 Task: Move the task Improve website accessibility for users with visual impairments to the section Done in the project TrackForge and filter the tasks in the project by High Priority.
Action: Mouse moved to (57, 362)
Screenshot: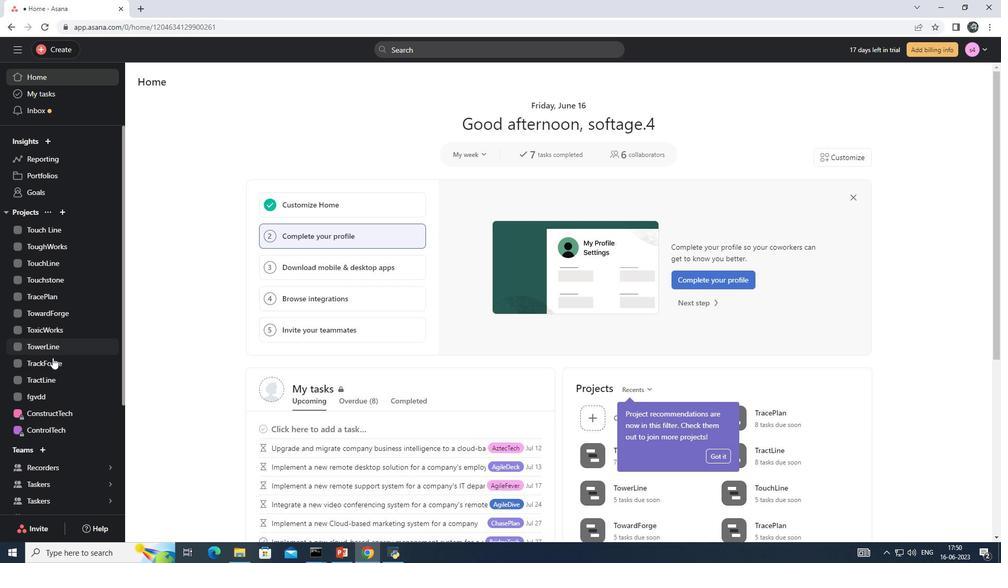 
Action: Mouse pressed left at (57, 362)
Screenshot: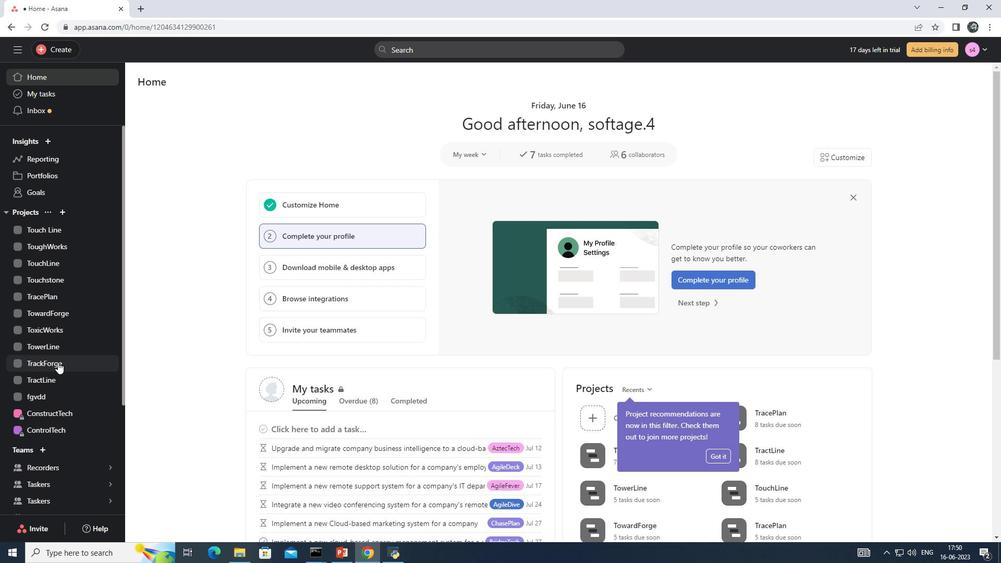 
Action: Mouse moved to (345, 187)
Screenshot: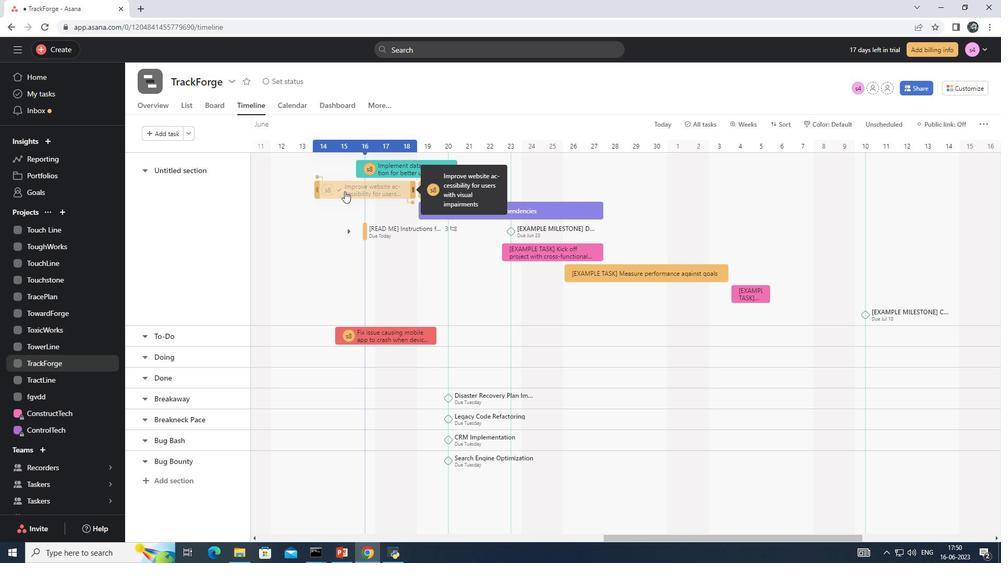 
Action: Mouse pressed left at (345, 187)
Screenshot: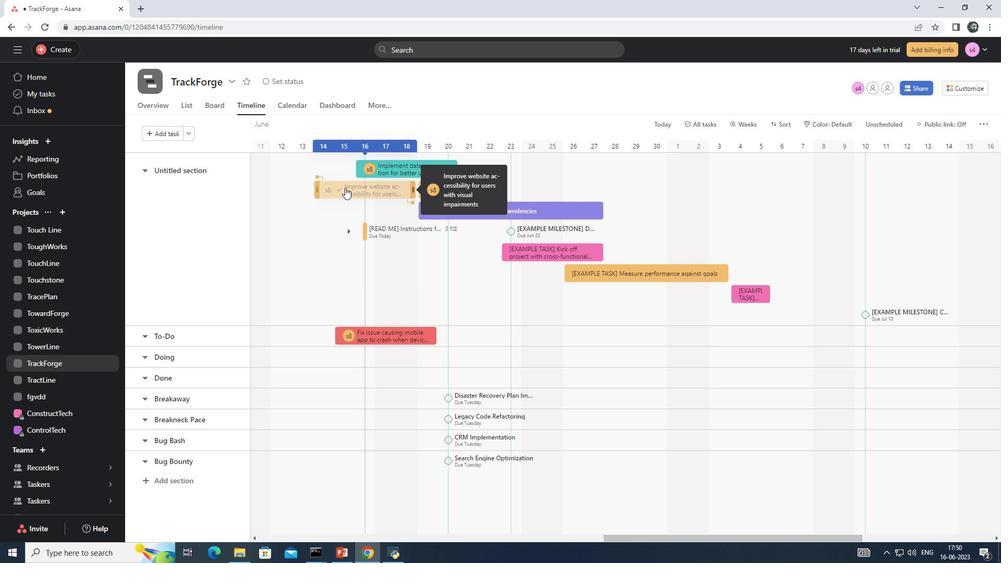 
Action: Mouse moved to (189, 105)
Screenshot: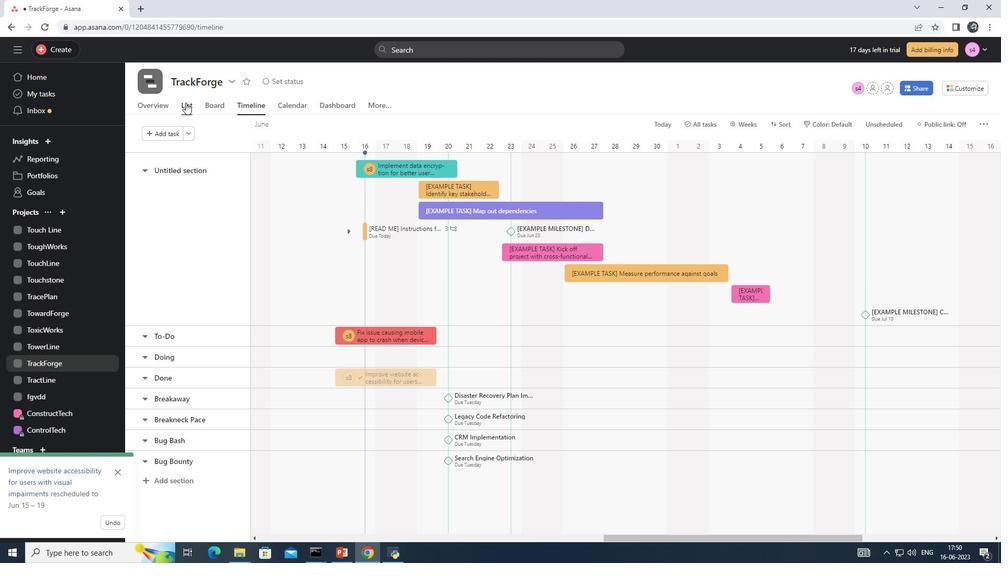 
Action: Mouse pressed left at (189, 105)
Screenshot: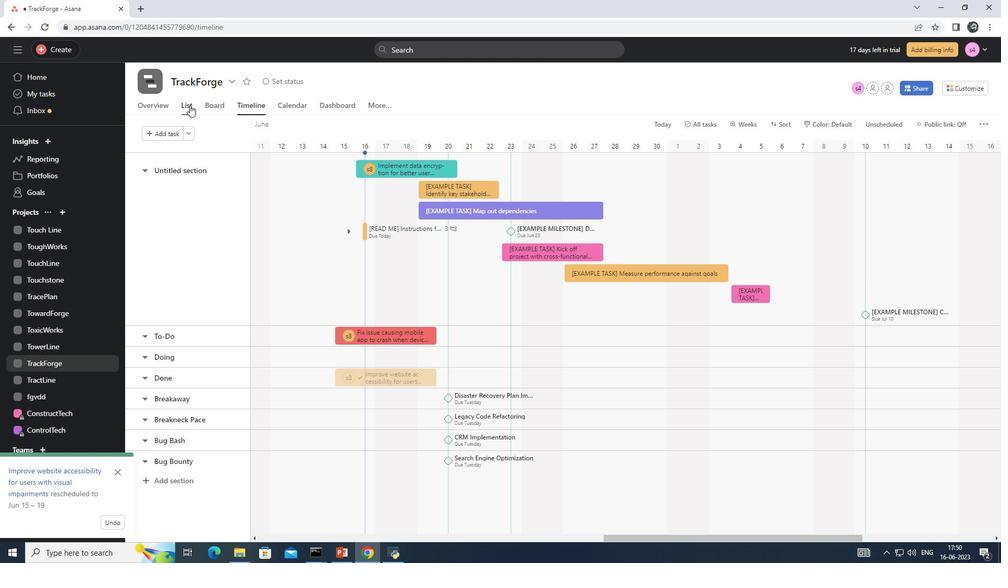 
Action: Mouse moved to (220, 126)
Screenshot: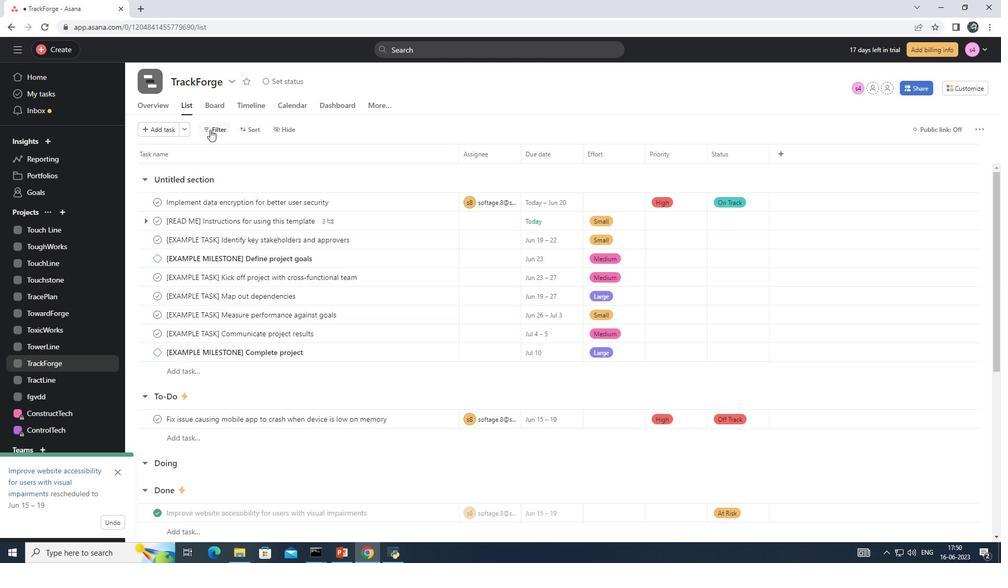 
Action: Mouse pressed left at (220, 126)
Screenshot: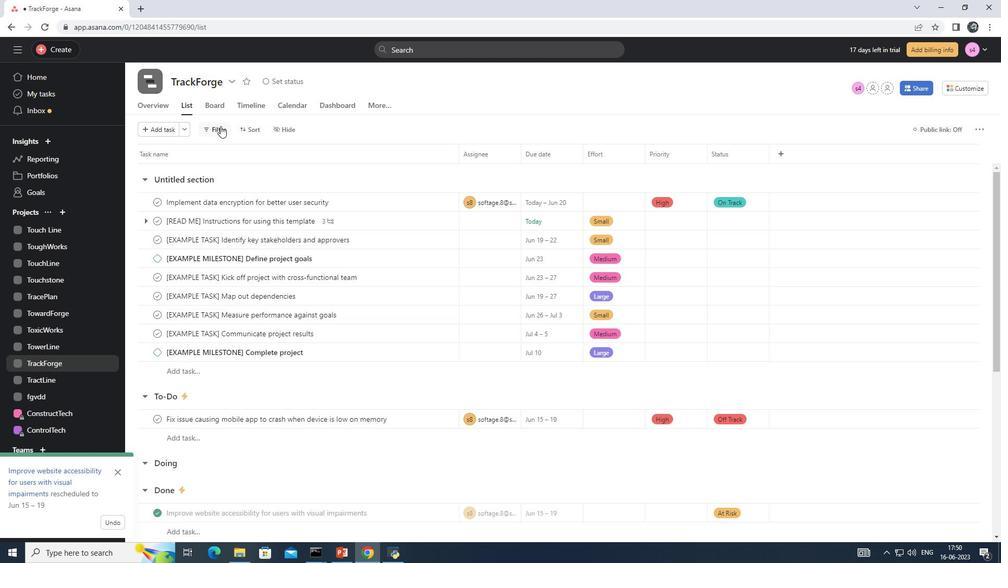 
Action: Mouse moved to (244, 211)
Screenshot: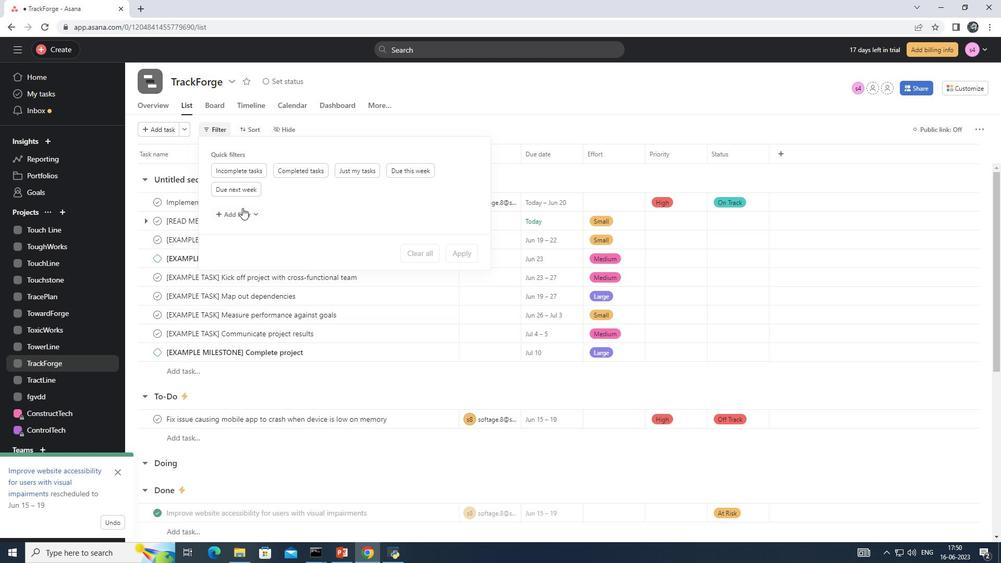 
Action: Mouse pressed left at (244, 211)
Screenshot: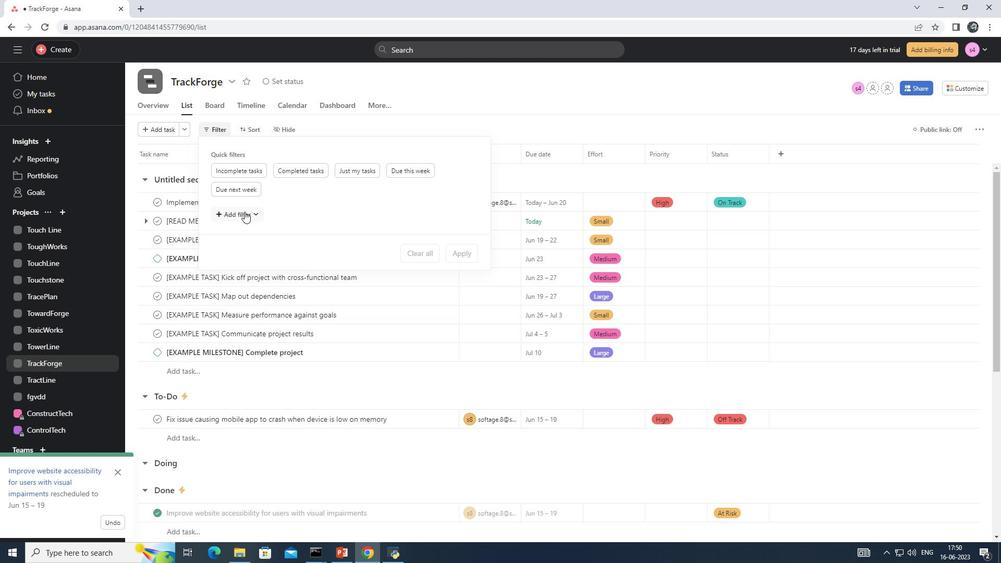 
Action: Mouse moved to (256, 357)
Screenshot: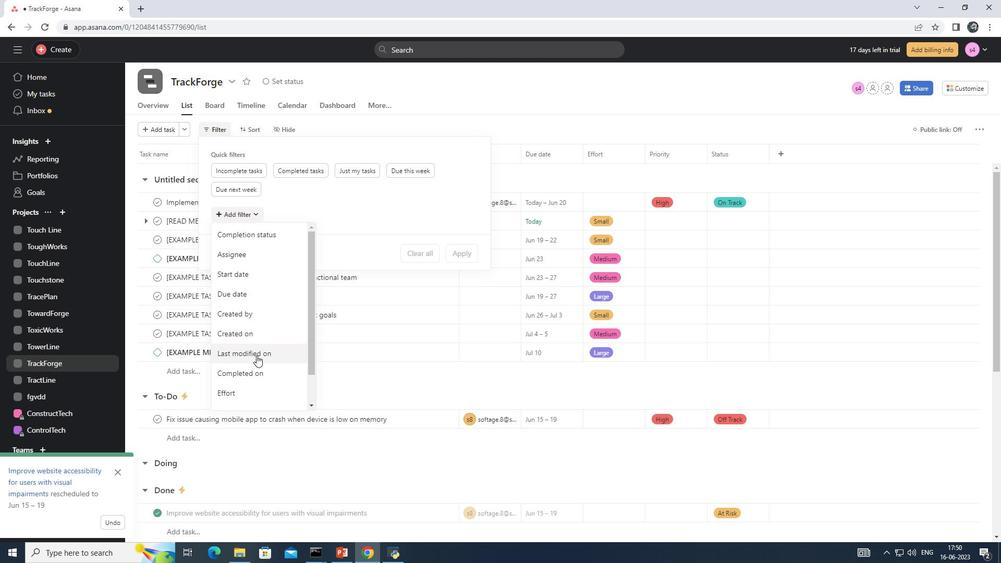 
Action: Mouse scrolled (256, 357) with delta (0, 0)
Screenshot: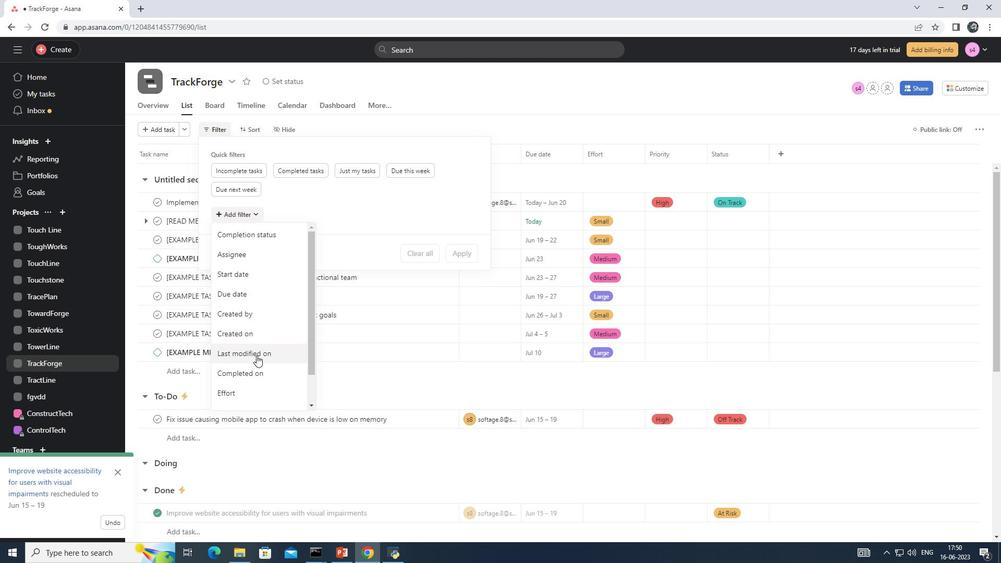 
Action: Mouse moved to (255, 359)
Screenshot: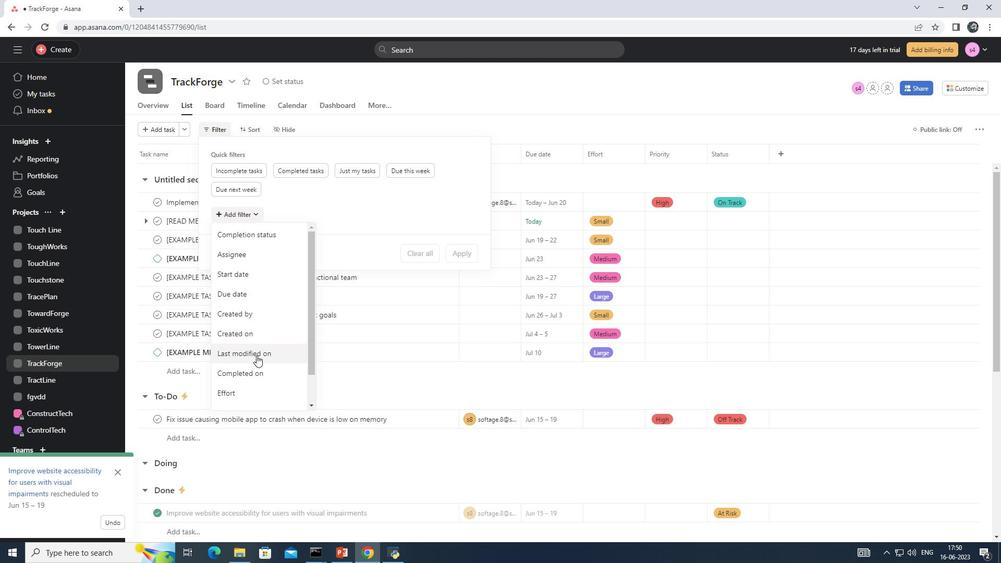 
Action: Mouse scrolled (255, 358) with delta (0, 0)
Screenshot: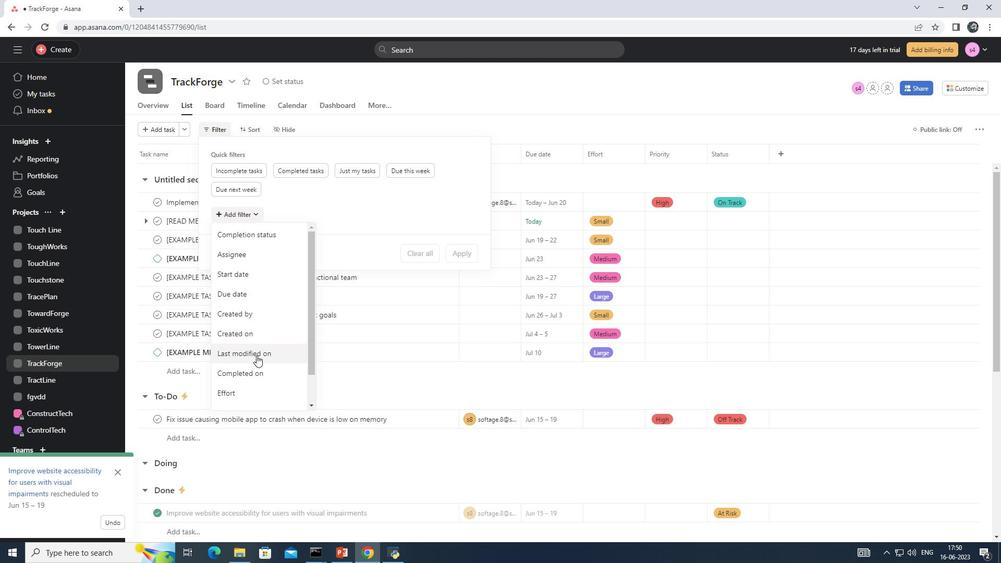 
Action: Mouse moved to (255, 359)
Screenshot: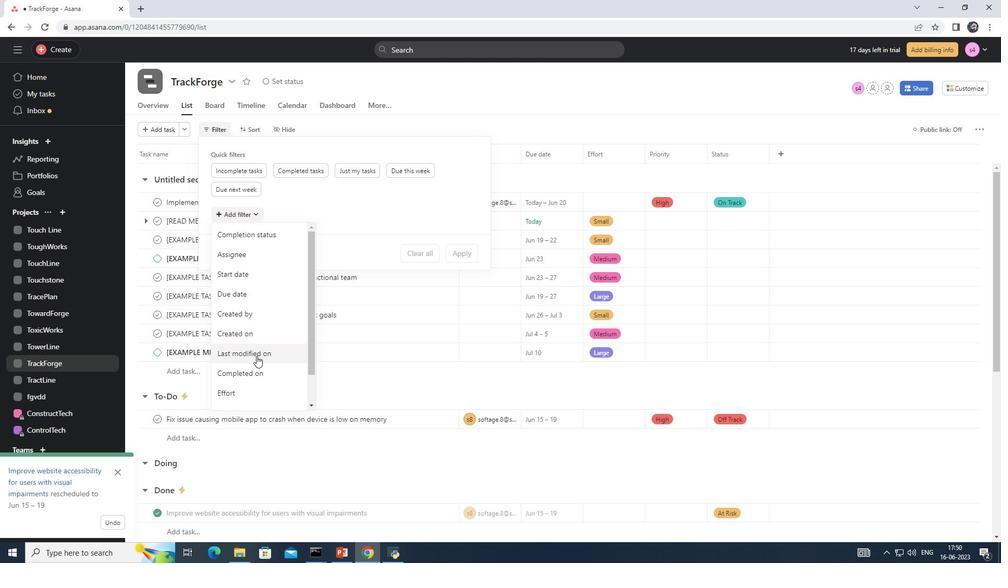 
Action: Mouse scrolled (255, 358) with delta (0, 0)
Screenshot: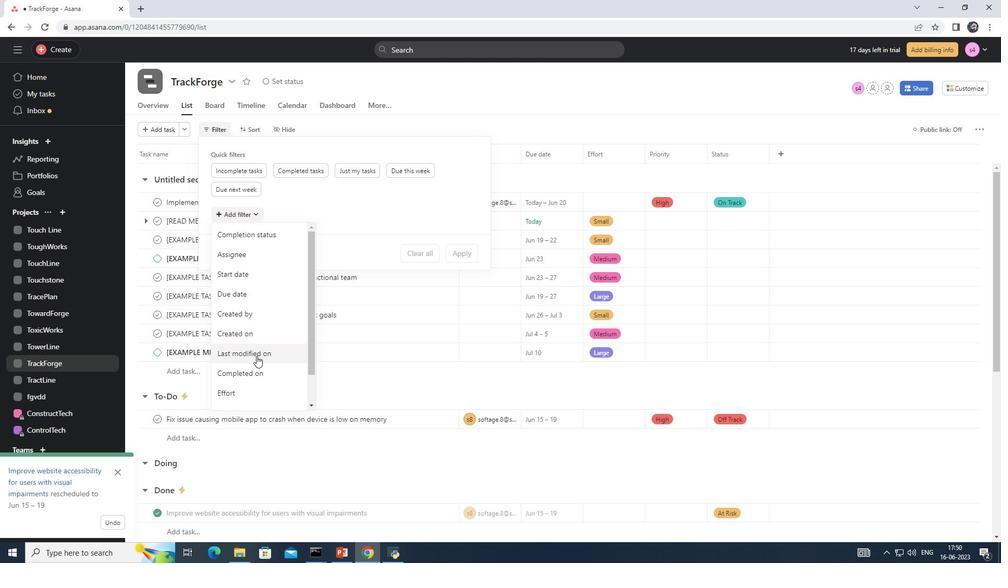 
Action: Mouse moved to (254, 359)
Screenshot: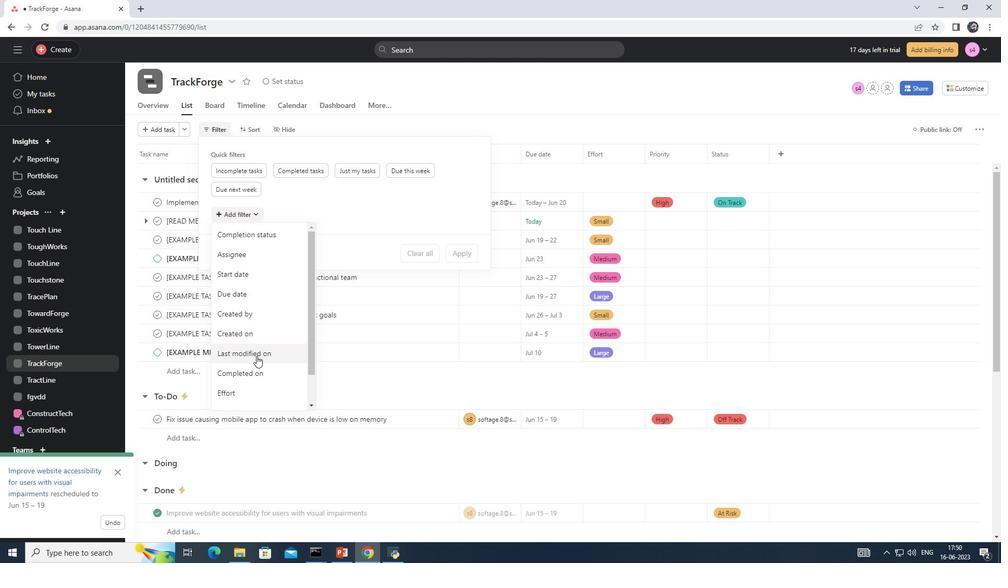 
Action: Mouse scrolled (254, 359) with delta (0, 0)
Screenshot: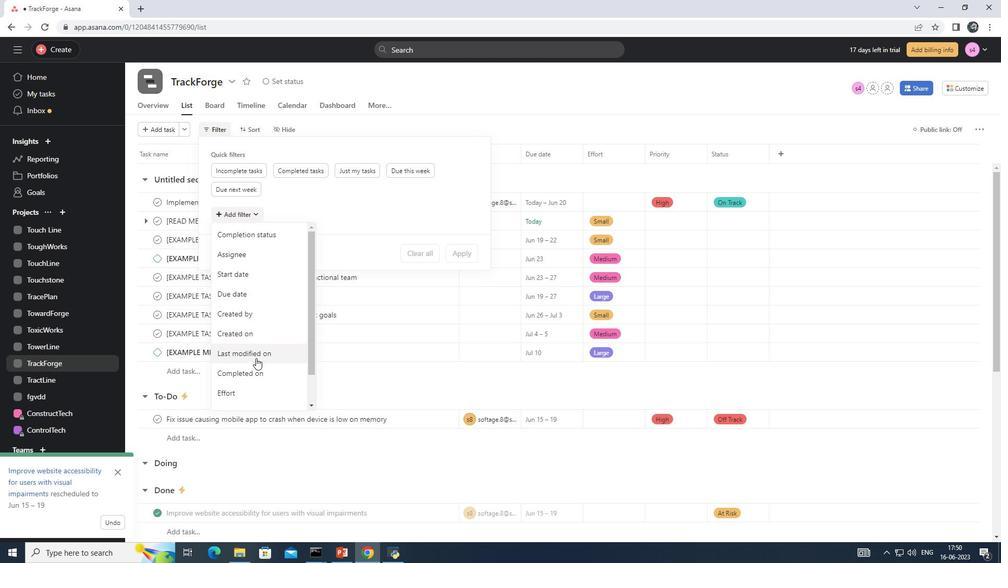 
Action: Mouse moved to (254, 360)
Screenshot: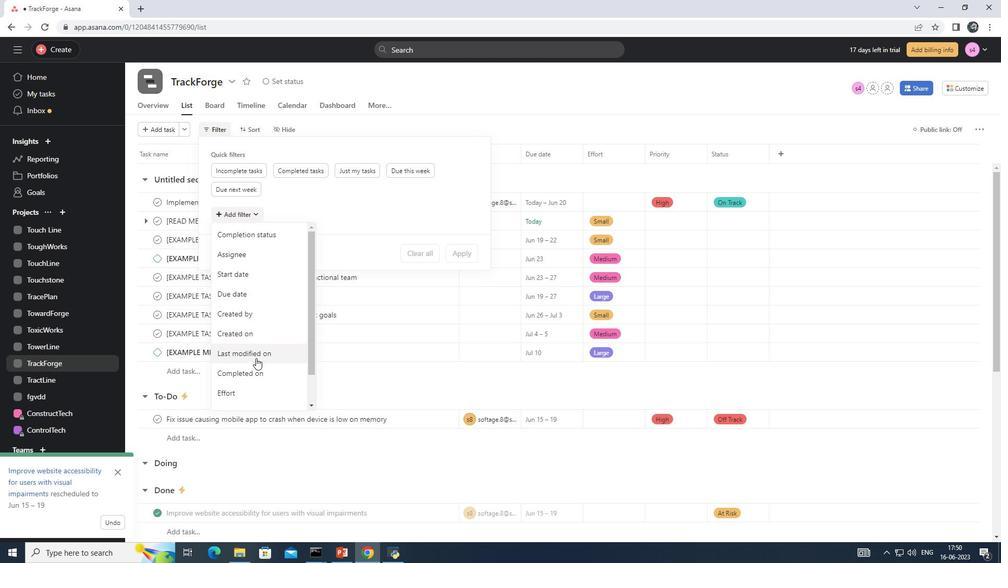
Action: Mouse scrolled (254, 359) with delta (0, 0)
Screenshot: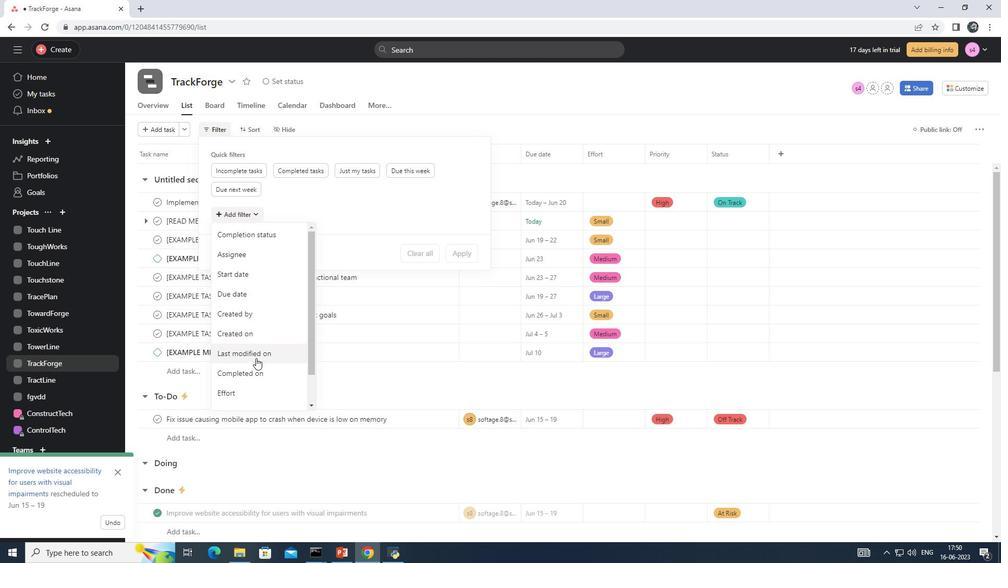
Action: Mouse moved to (253, 363)
Screenshot: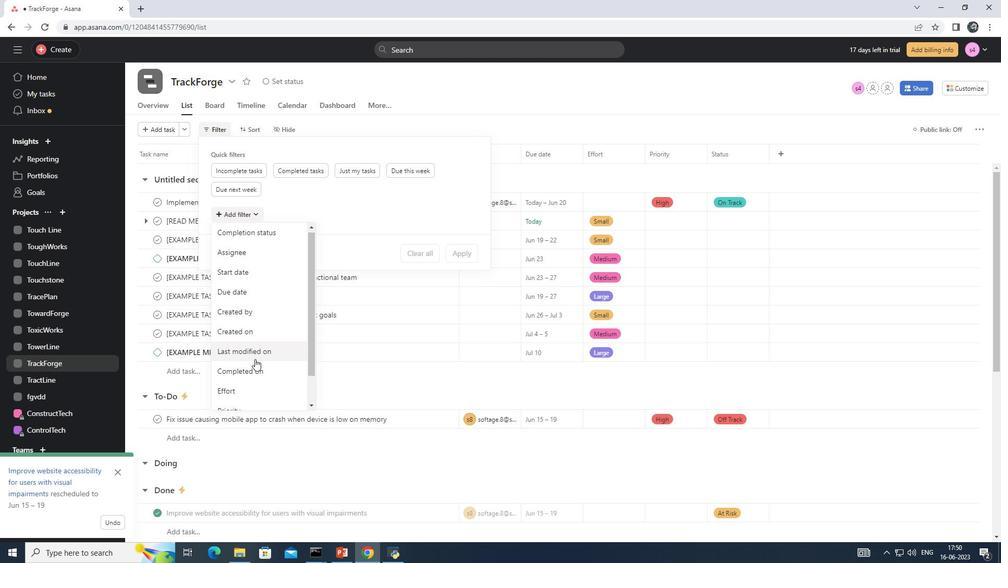 
Action: Mouse scrolled (253, 362) with delta (0, 0)
Screenshot: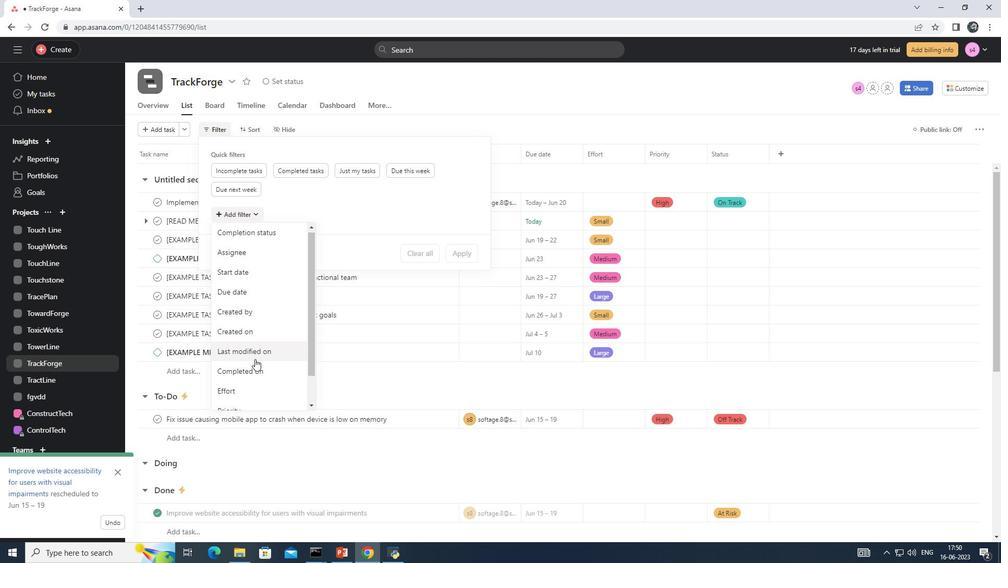 
Action: Mouse moved to (241, 381)
Screenshot: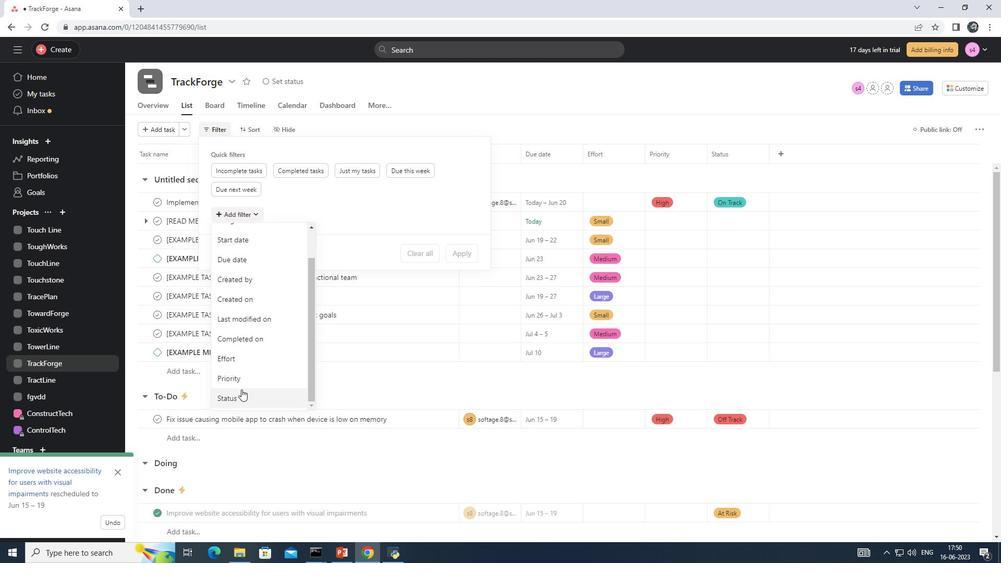 
Action: Mouse pressed left at (241, 381)
Screenshot: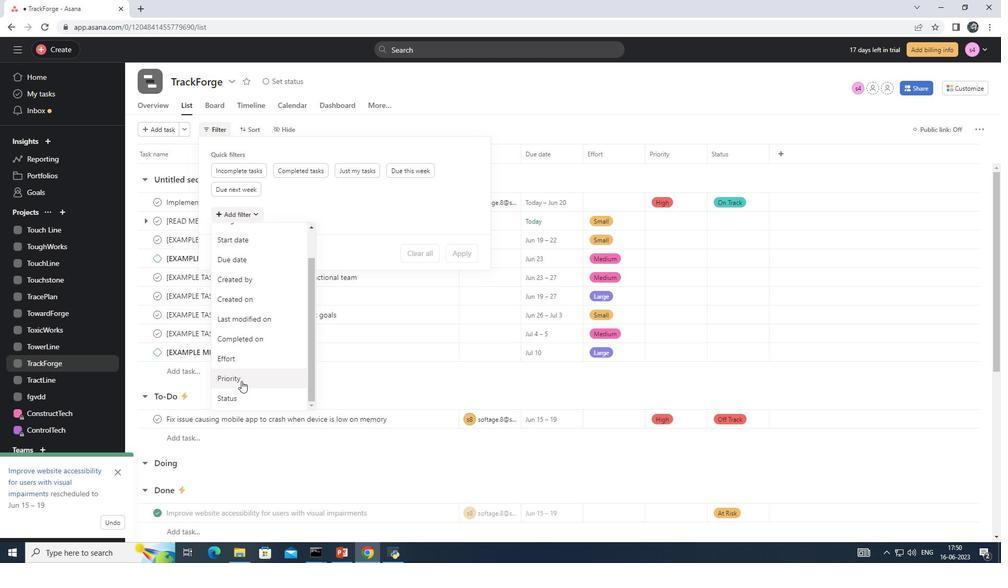 
Action: Mouse moved to (262, 224)
Screenshot: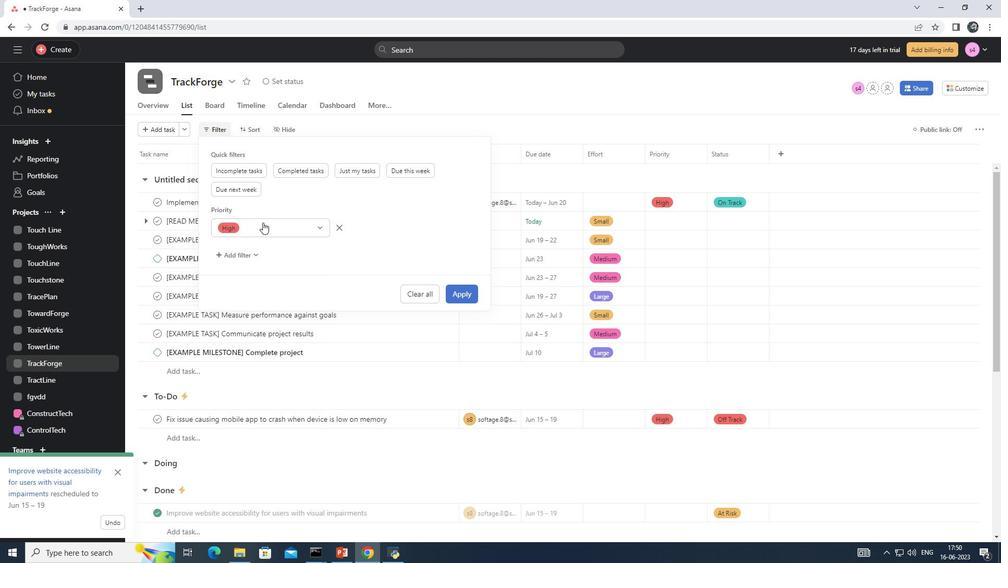 
Action: Mouse pressed left at (262, 224)
Screenshot: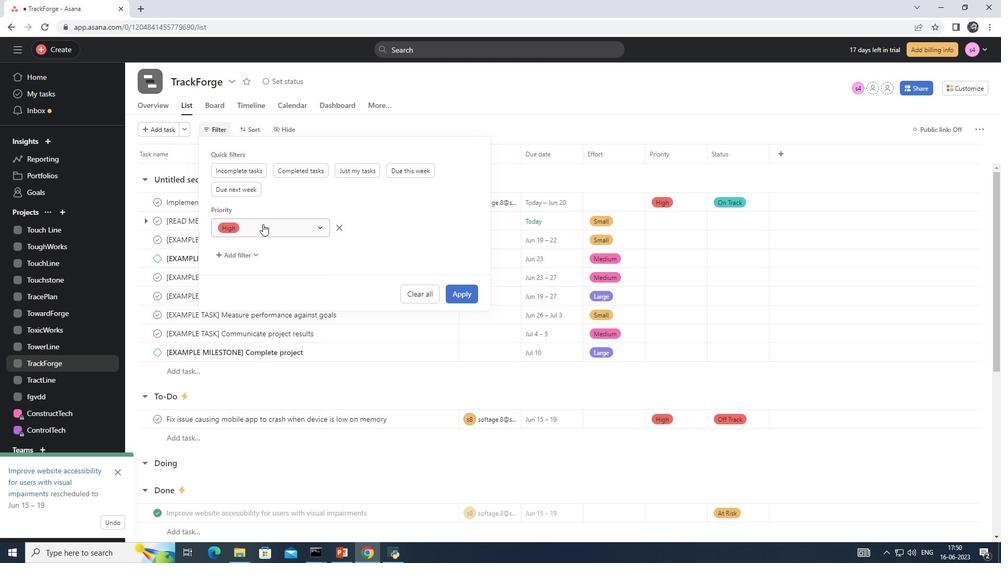 
Action: Mouse moved to (259, 242)
Screenshot: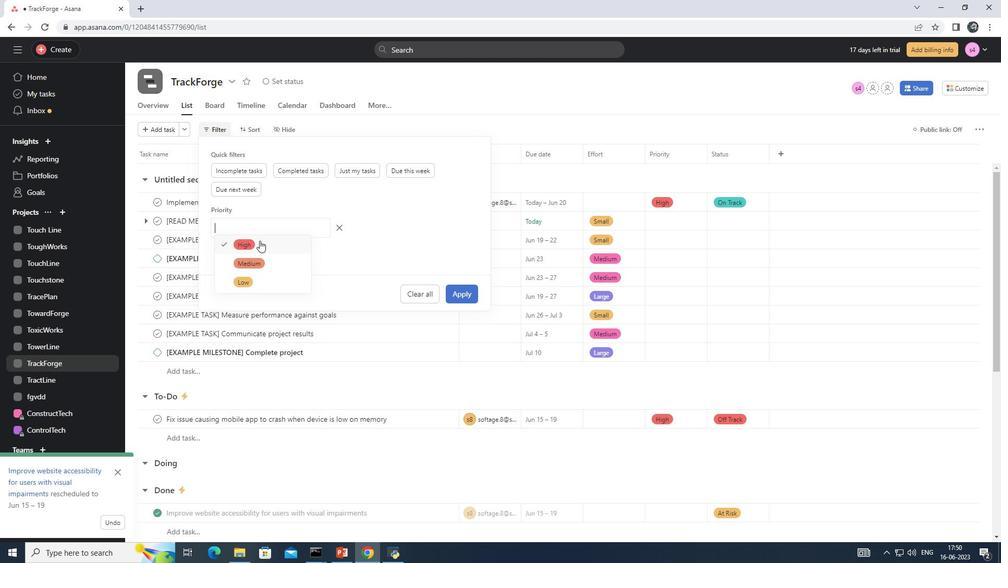 
Action: Mouse pressed left at (259, 242)
Screenshot: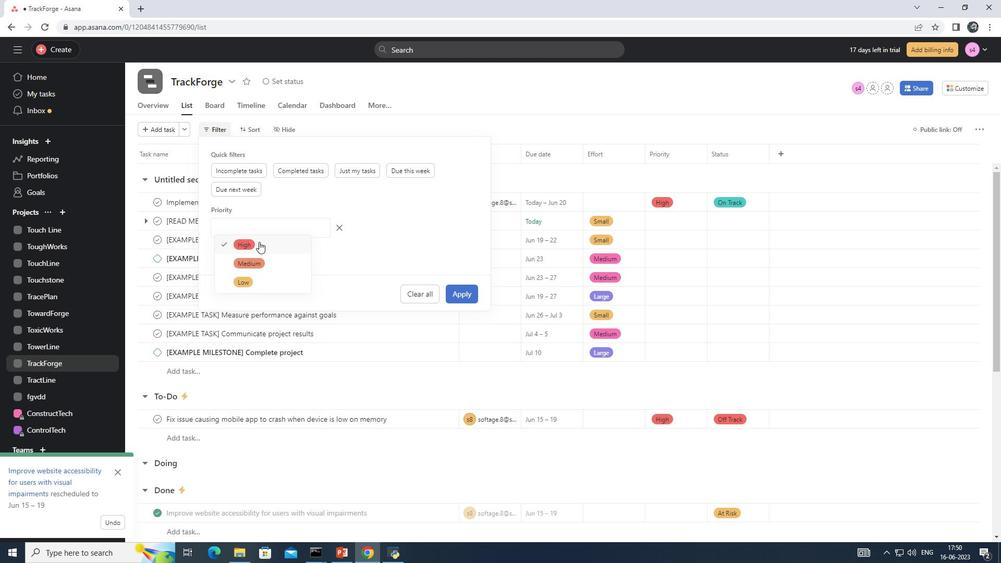 
Action: Mouse moved to (456, 290)
Screenshot: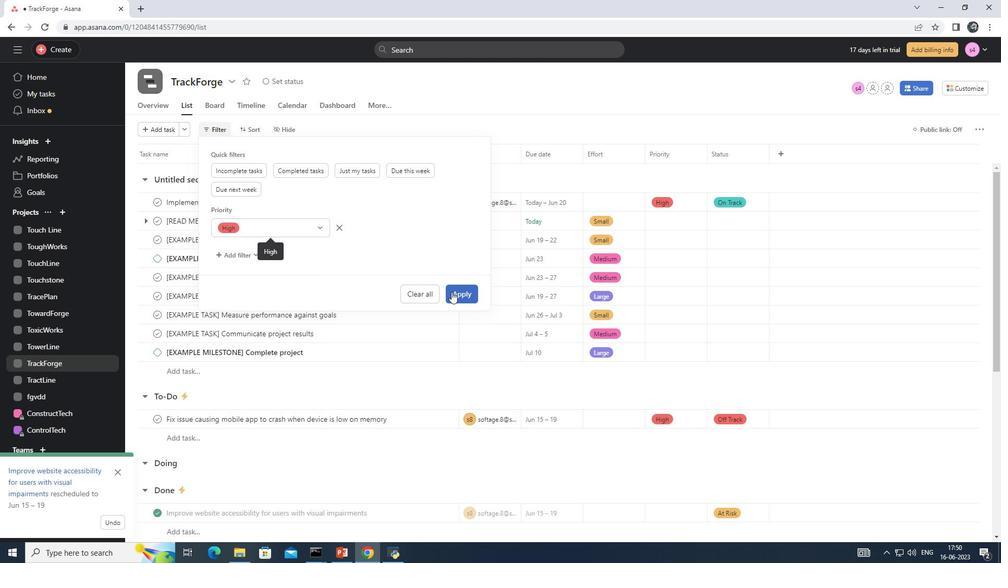 
Action: Mouse pressed left at (456, 290)
Screenshot: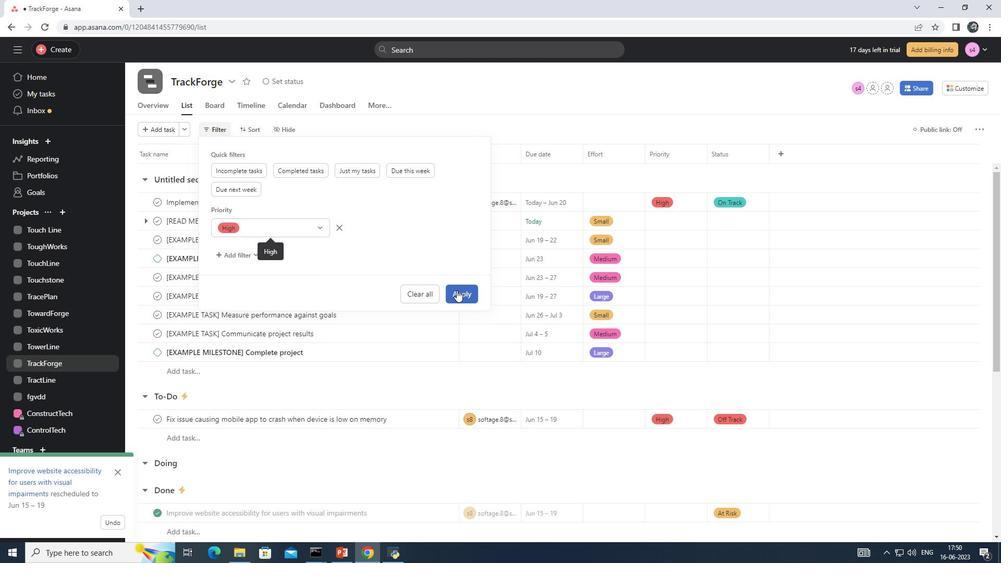 
Action: Mouse moved to (458, 289)
Screenshot: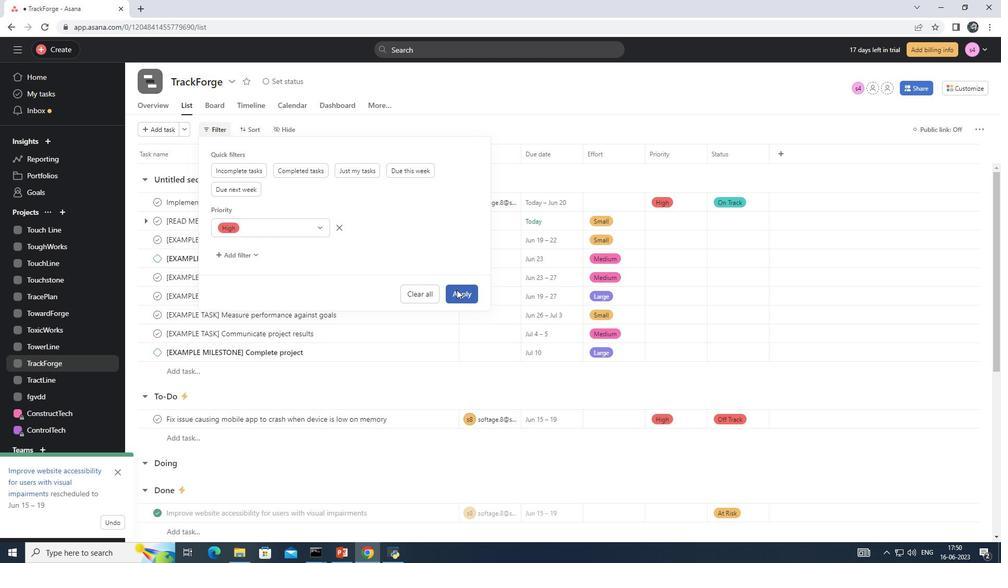 
